 Task: Sort the products by best match.
Action: Mouse moved to (22, 124)
Screenshot: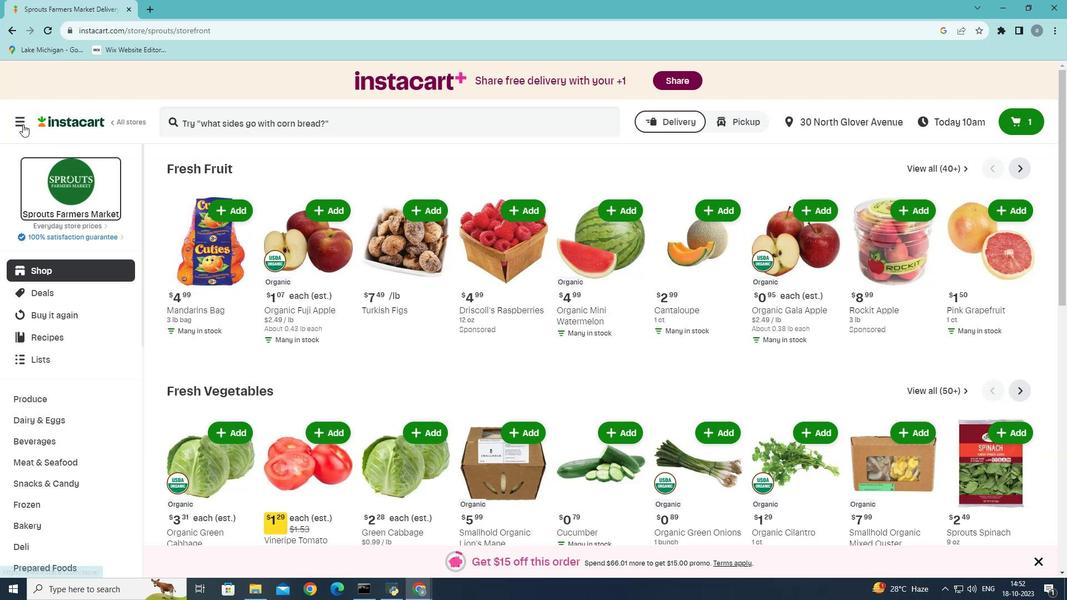 
Action: Mouse pressed left at (22, 124)
Screenshot: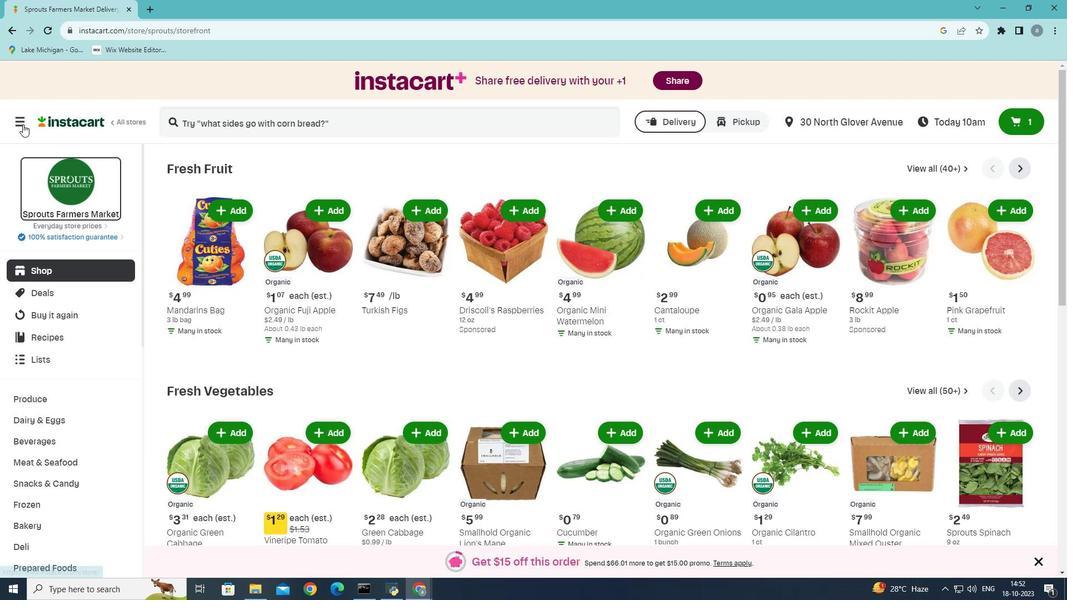
Action: Mouse moved to (67, 320)
Screenshot: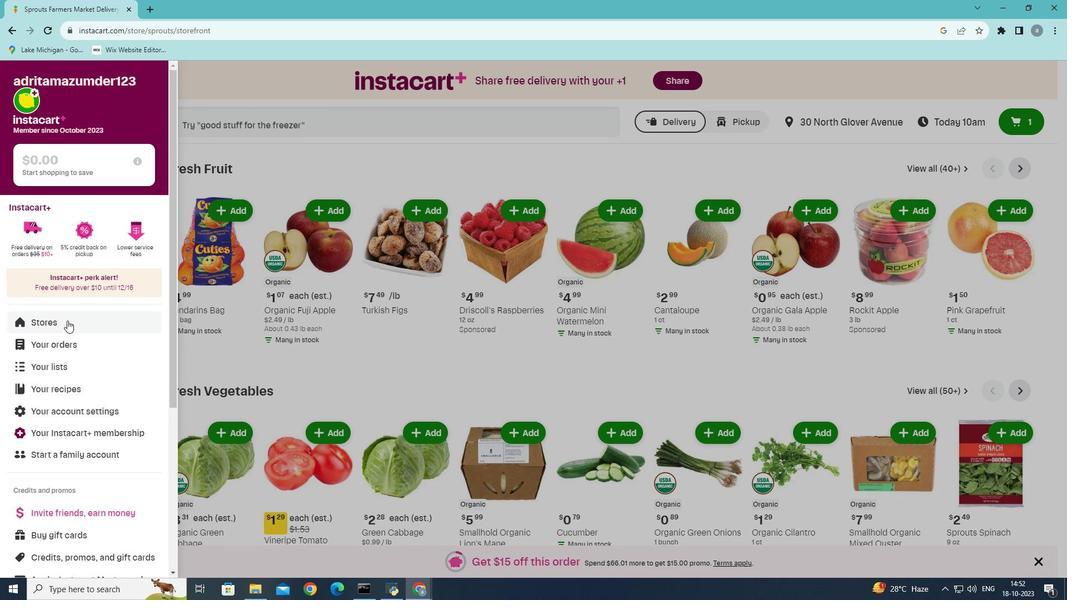 
Action: Mouse pressed left at (67, 320)
Screenshot: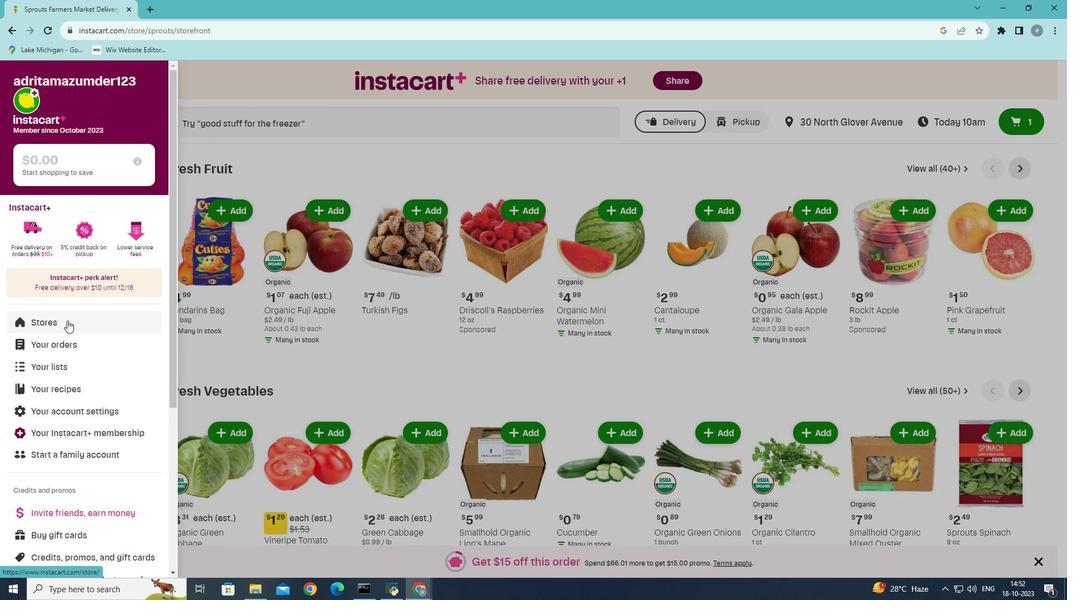 
Action: Mouse moved to (251, 122)
Screenshot: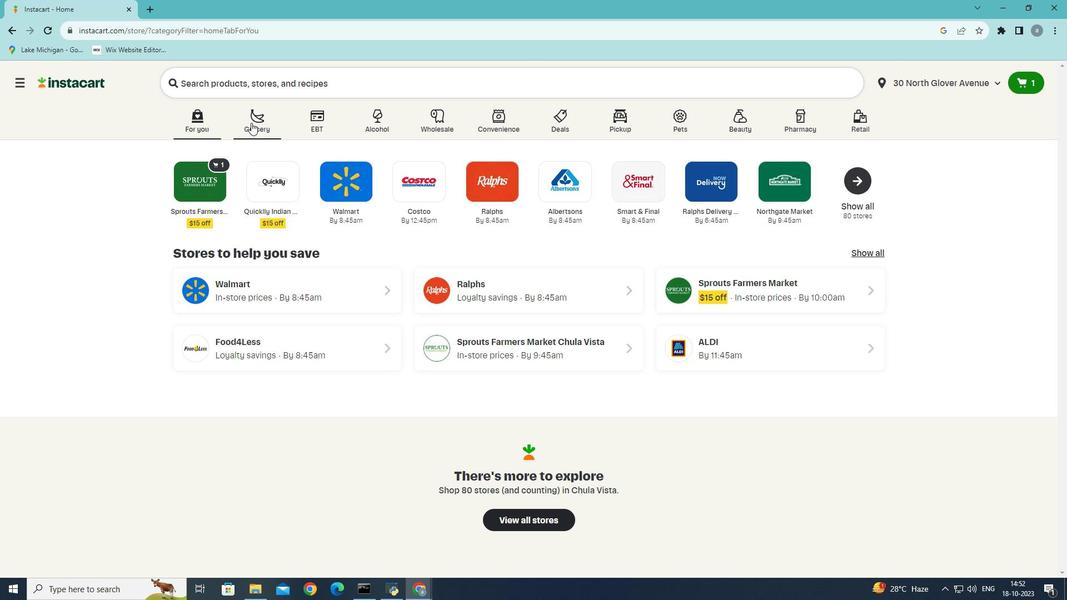
Action: Mouse pressed left at (251, 122)
Screenshot: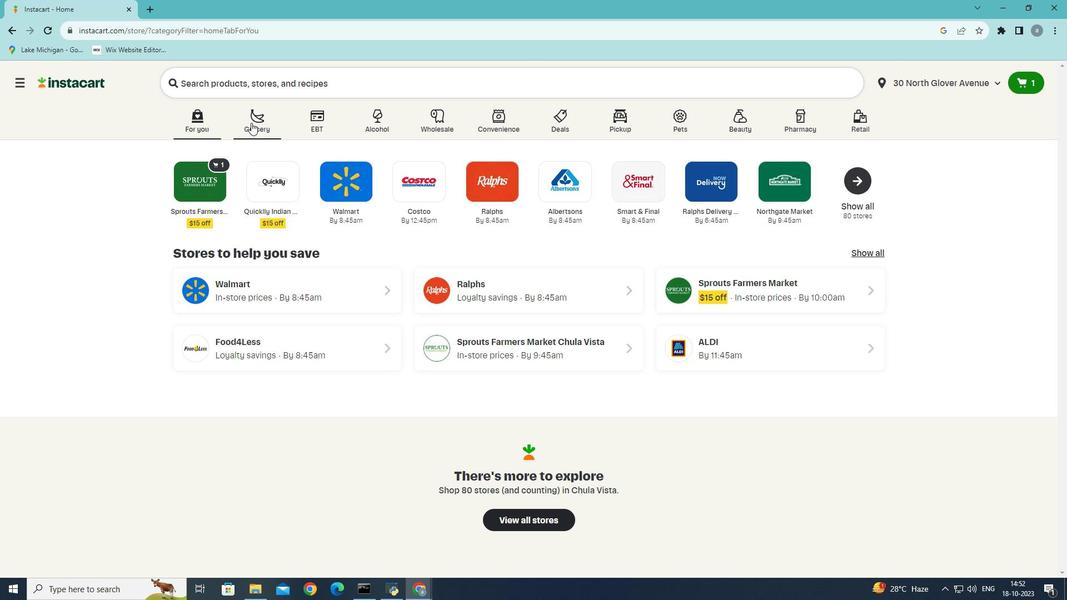 
Action: Mouse moved to (251, 326)
Screenshot: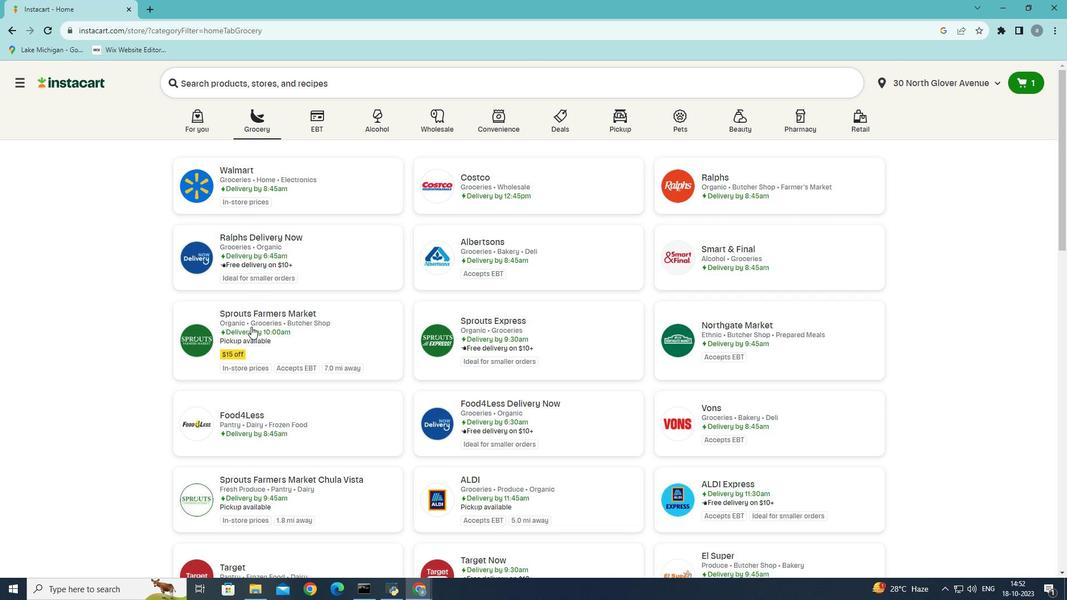 
Action: Mouse pressed left at (251, 326)
Screenshot: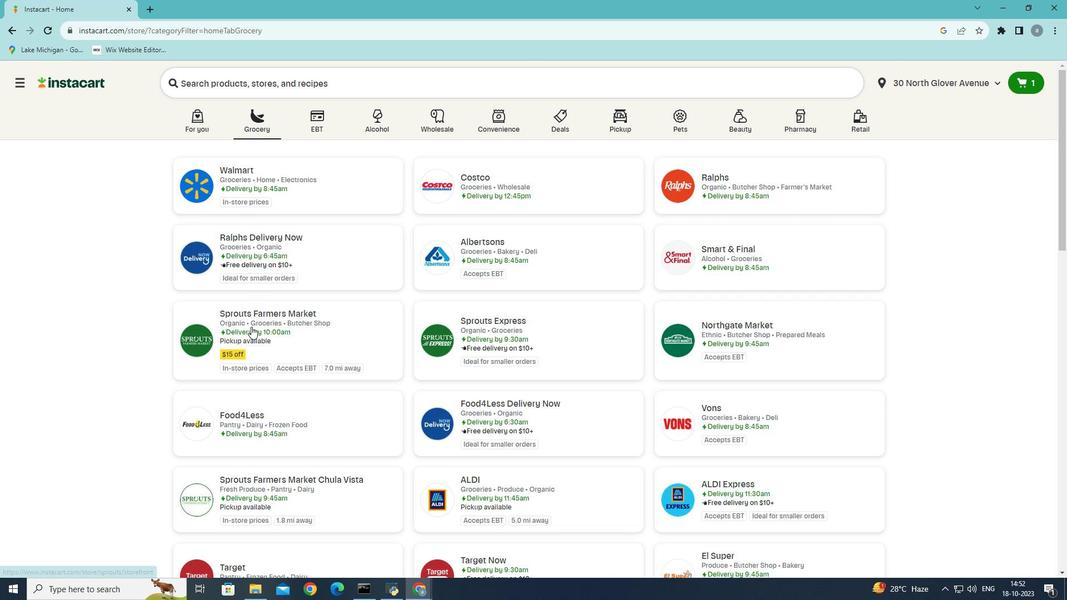 
Action: Mouse moved to (60, 467)
Screenshot: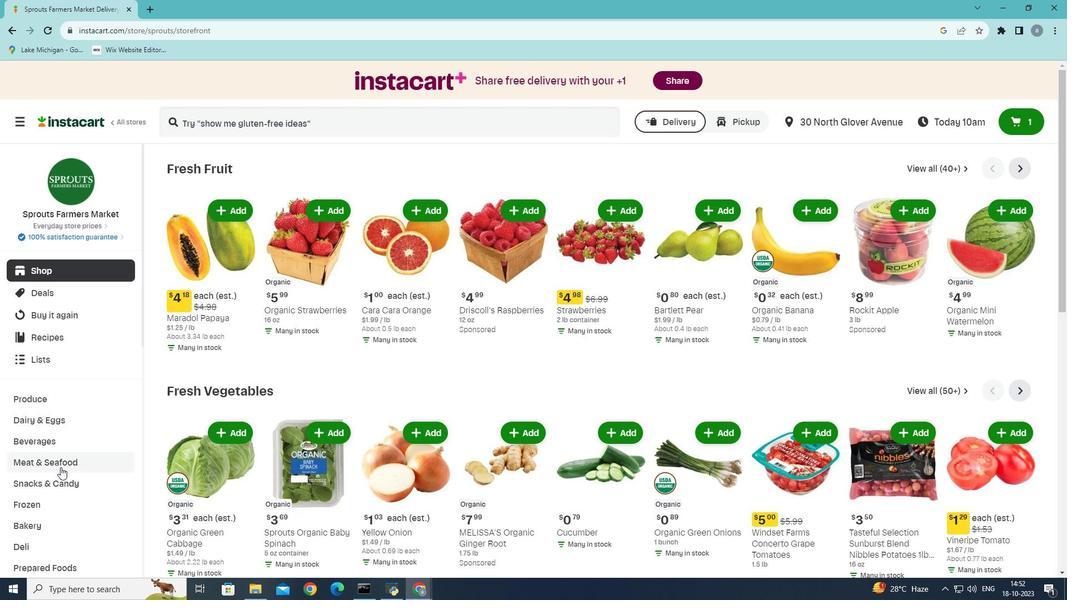 
Action: Mouse pressed left at (60, 467)
Screenshot: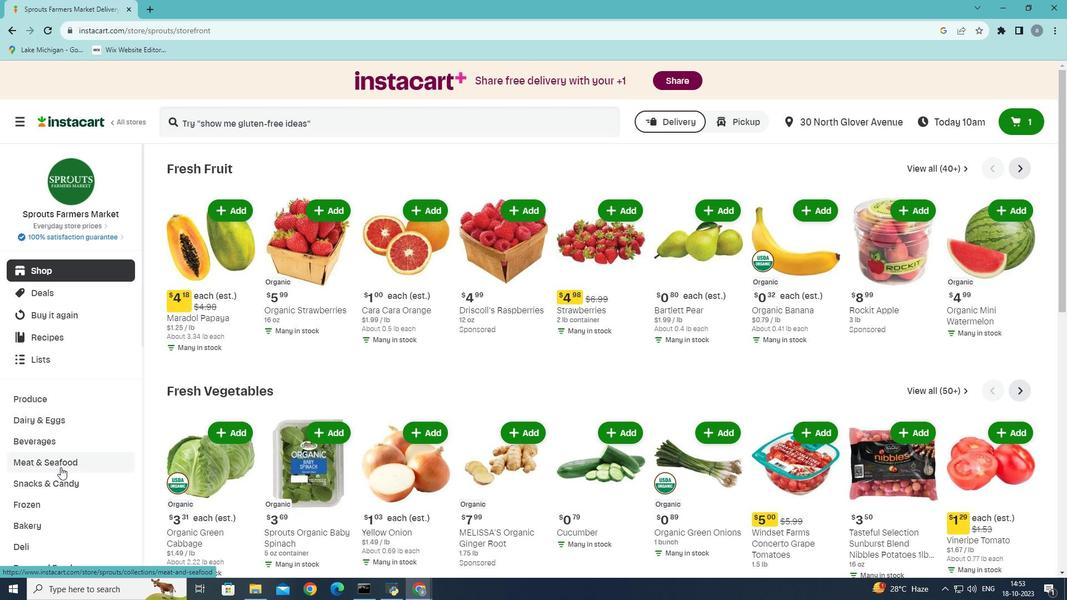 
Action: Mouse moved to (402, 198)
Screenshot: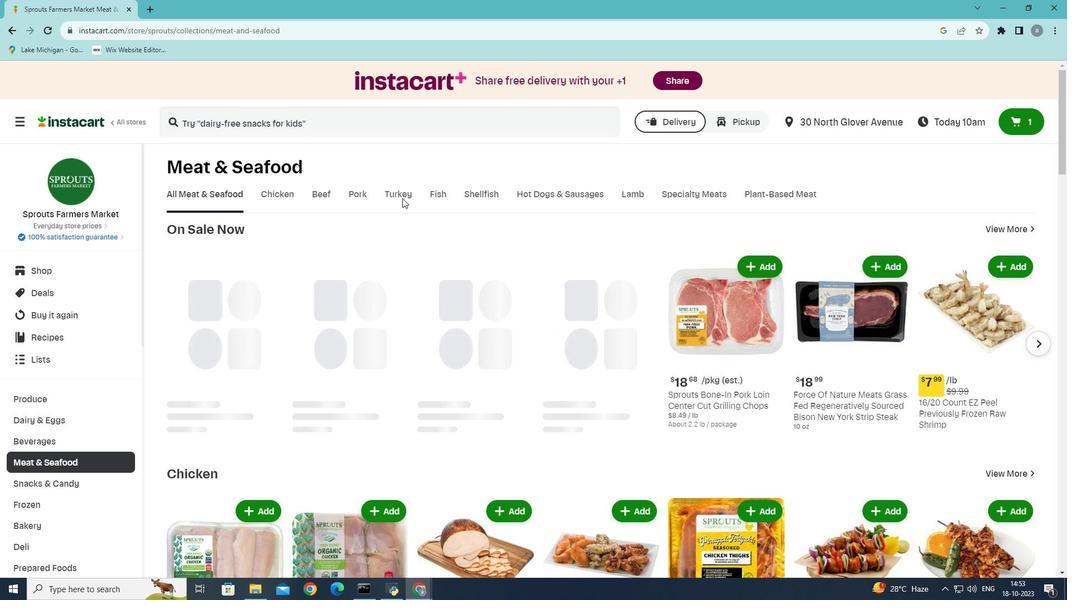 
Action: Mouse pressed left at (402, 198)
Screenshot: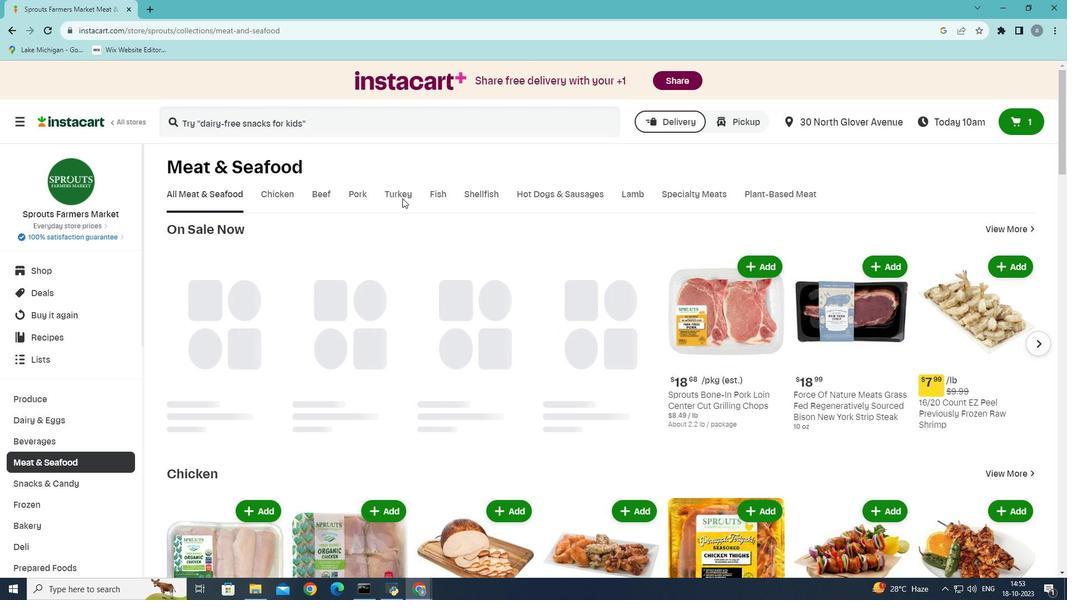 
Action: Mouse moved to (441, 248)
Screenshot: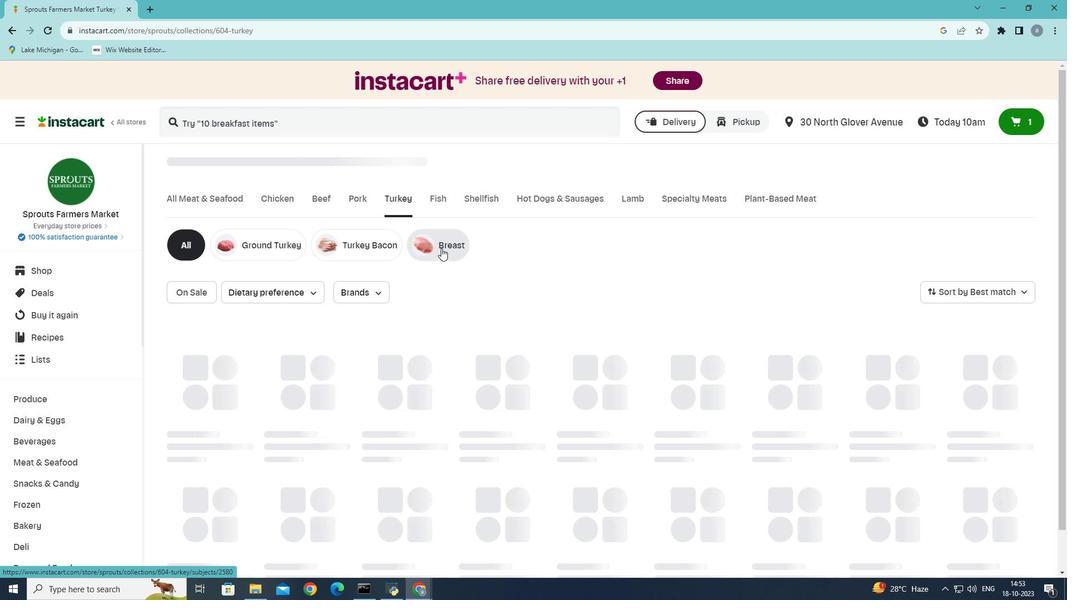 
Action: Mouse pressed left at (441, 248)
Screenshot: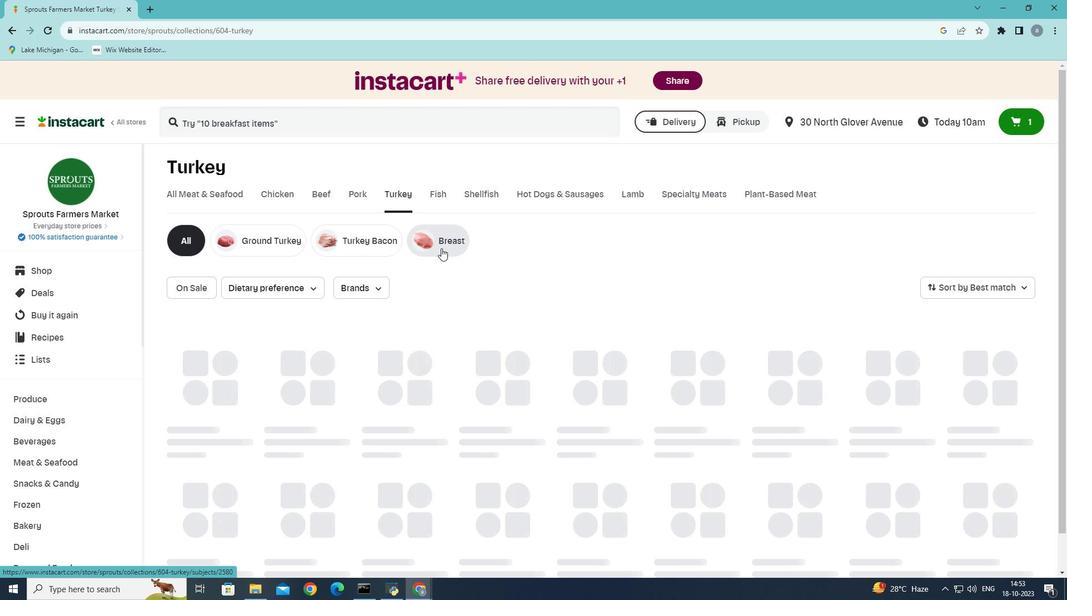 
Action: Mouse moved to (1035, 286)
Screenshot: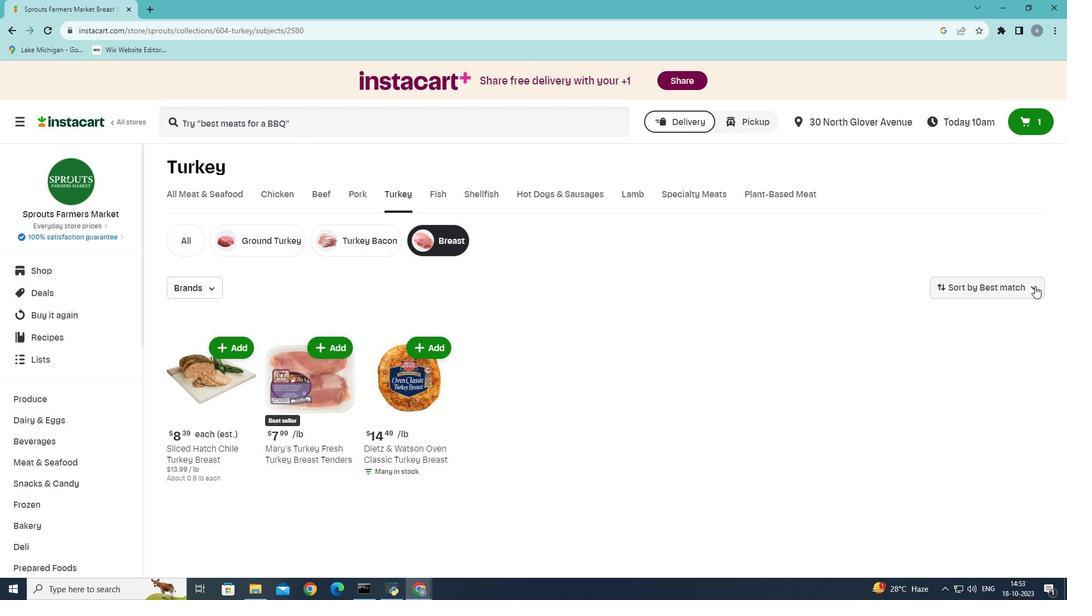 
Action: Mouse pressed left at (1035, 286)
Screenshot: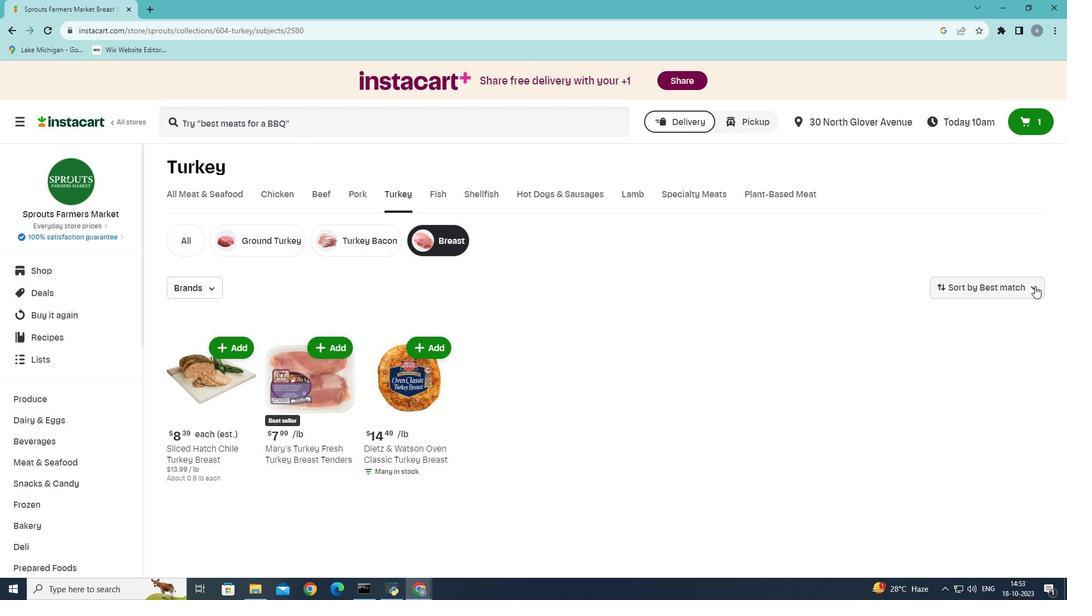 
Action: Mouse moved to (985, 318)
Screenshot: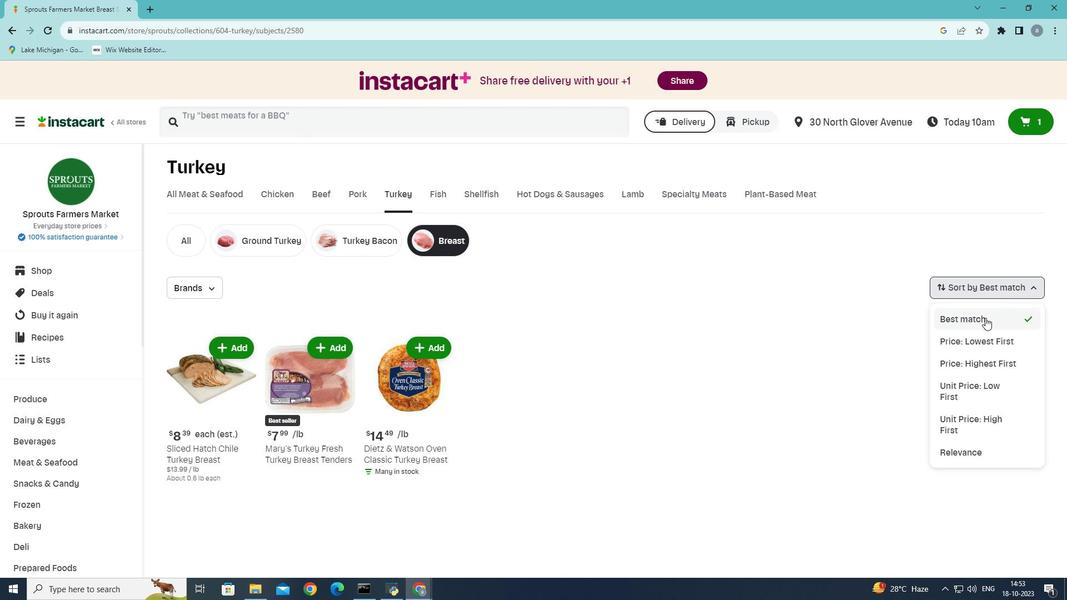 
Action: Mouse pressed left at (985, 318)
Screenshot: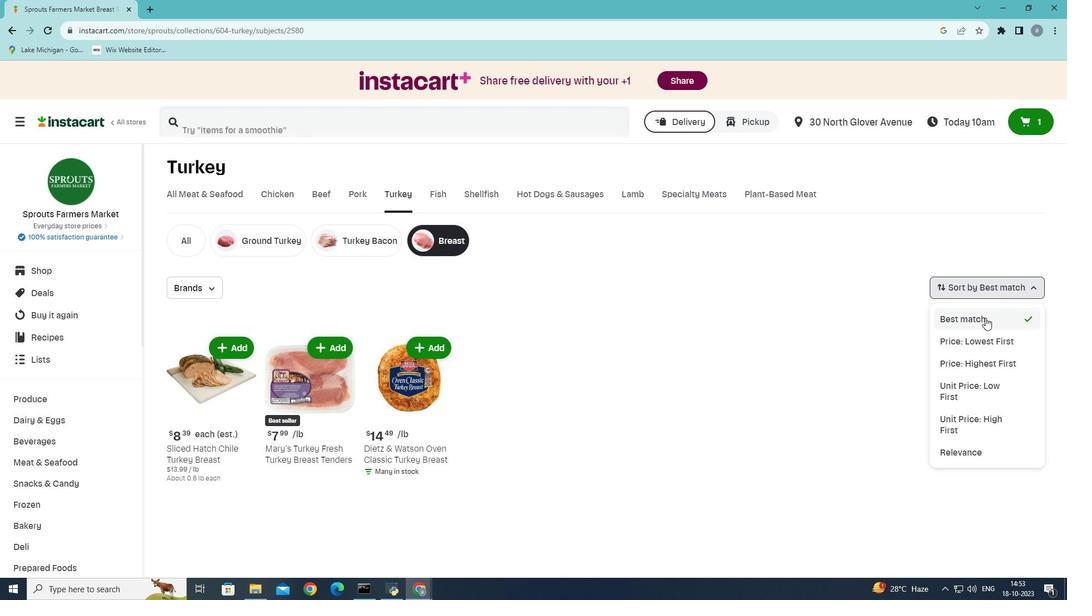 
